 Task: Create in the project ZephyrTech in Backlog an issue 'Create a new online platform for online music production courses with advanced audio editing and mixing features', assign it to team member softage.4@softage.net and change the status to IN PROGRESS.
Action: Mouse moved to (338, 259)
Screenshot: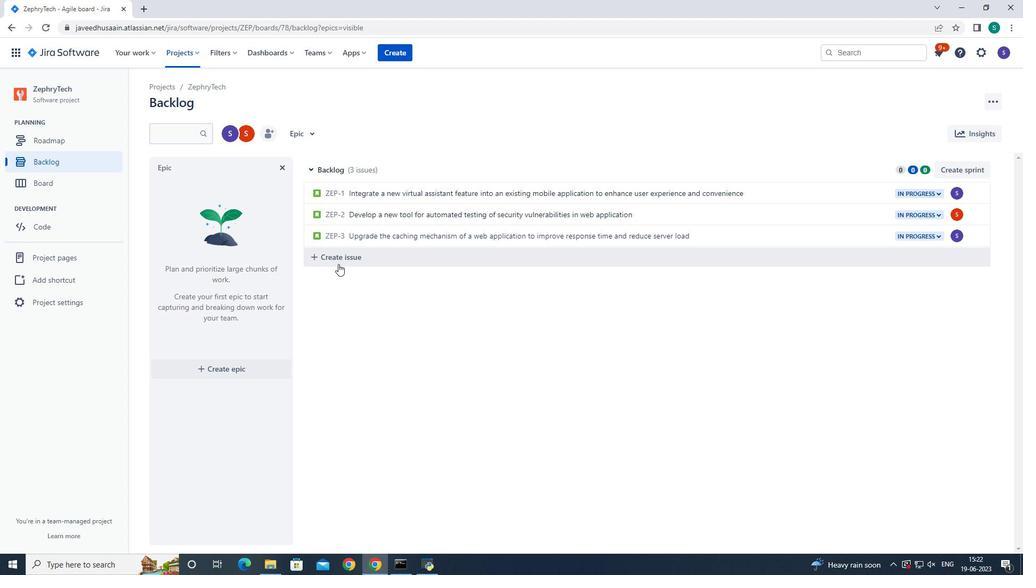 
Action: Mouse pressed left at (338, 259)
Screenshot: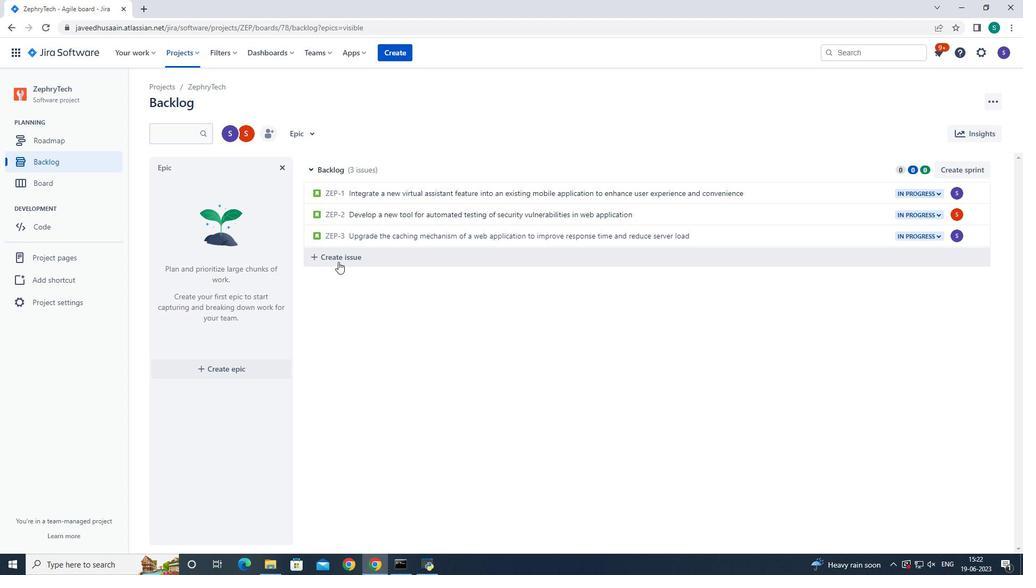 
Action: Mouse moved to (361, 257)
Screenshot: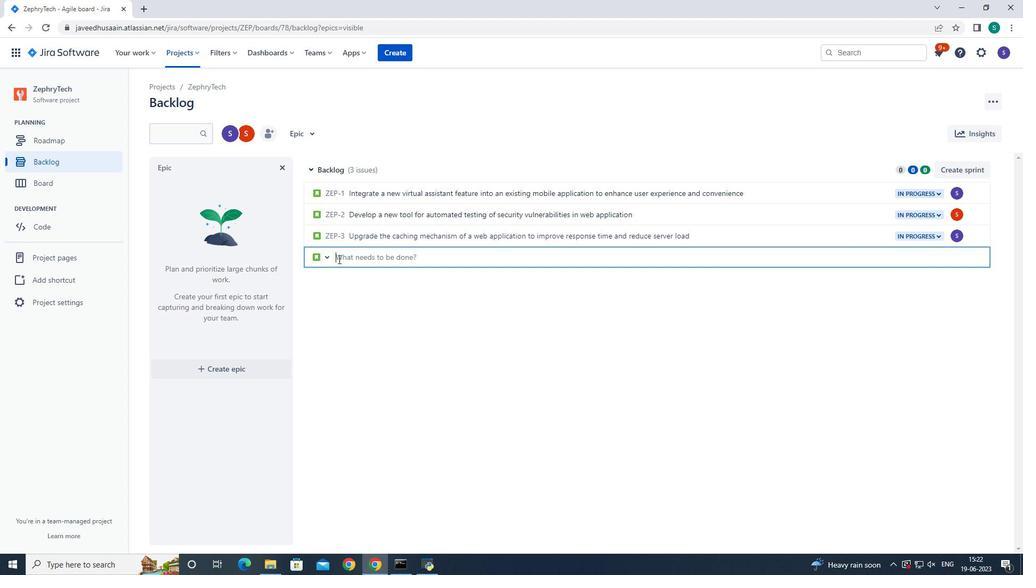 
Action: Mouse pressed left at (361, 257)
Screenshot: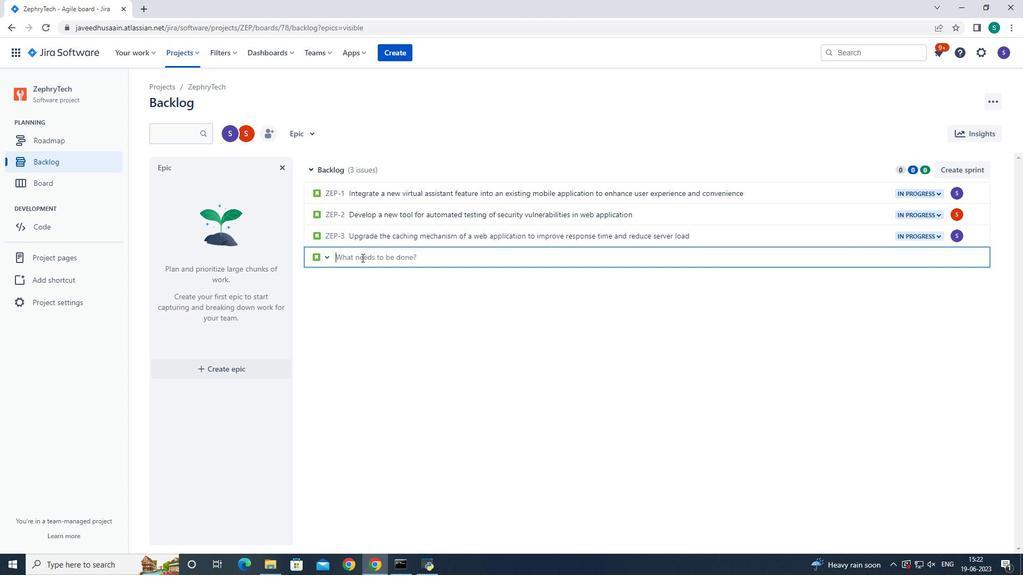 
Action: Key pressed <Key.shift>Create<Key.space>a<Key.space>new<Key.space>online<Key.space>platform<Key.space>for<Key.space>online<Key.space>music<Key.space>production<Key.space>courses<Key.space>with<Key.space>advanced<Key.space>audio<Key.space>ediy<Key.backspace>ting<Key.space>and<Key.space>mixing<Key.space>features<Key.enter>
Screenshot: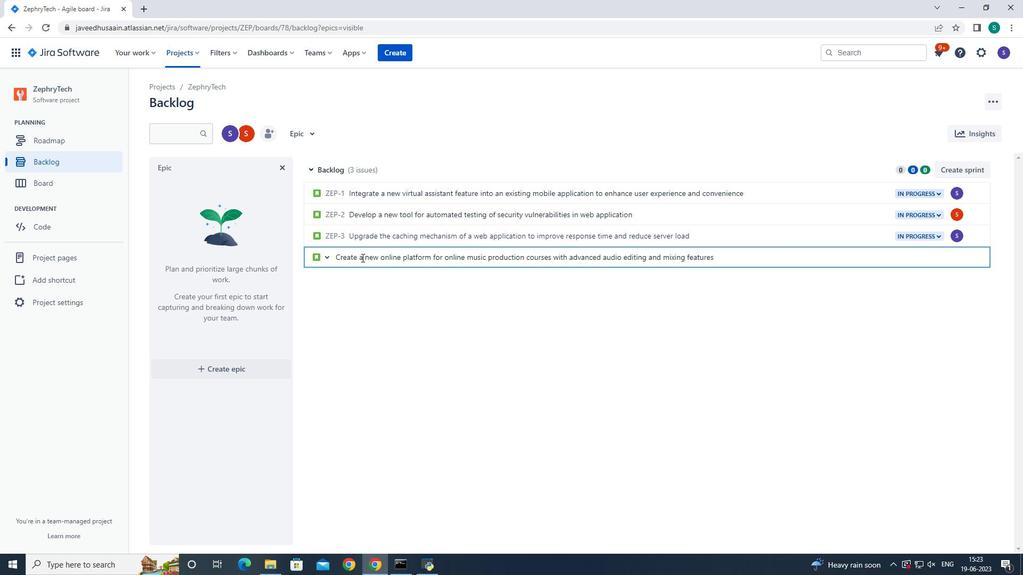 
Action: Mouse moved to (952, 256)
Screenshot: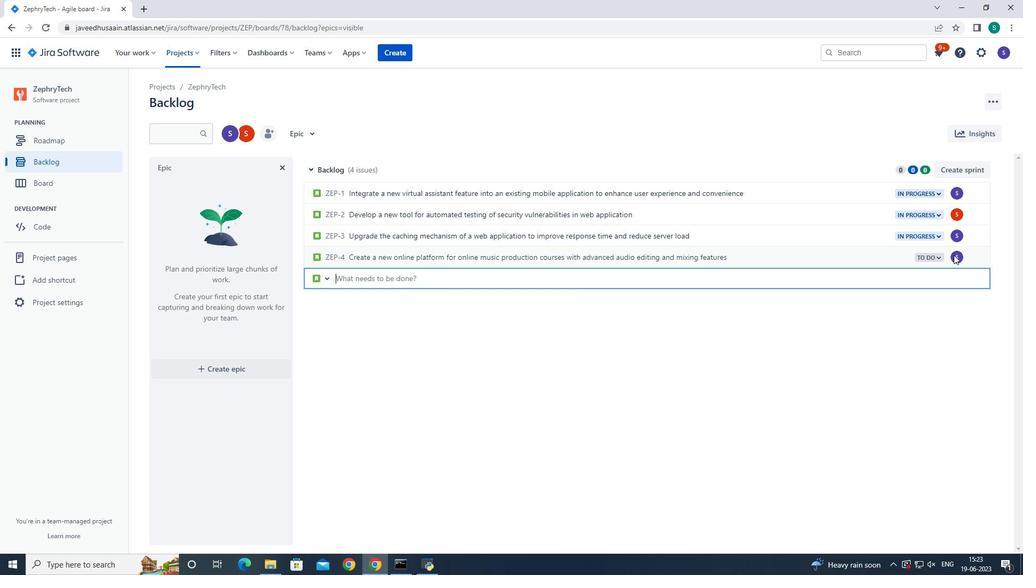 
Action: Mouse pressed left at (952, 256)
Screenshot: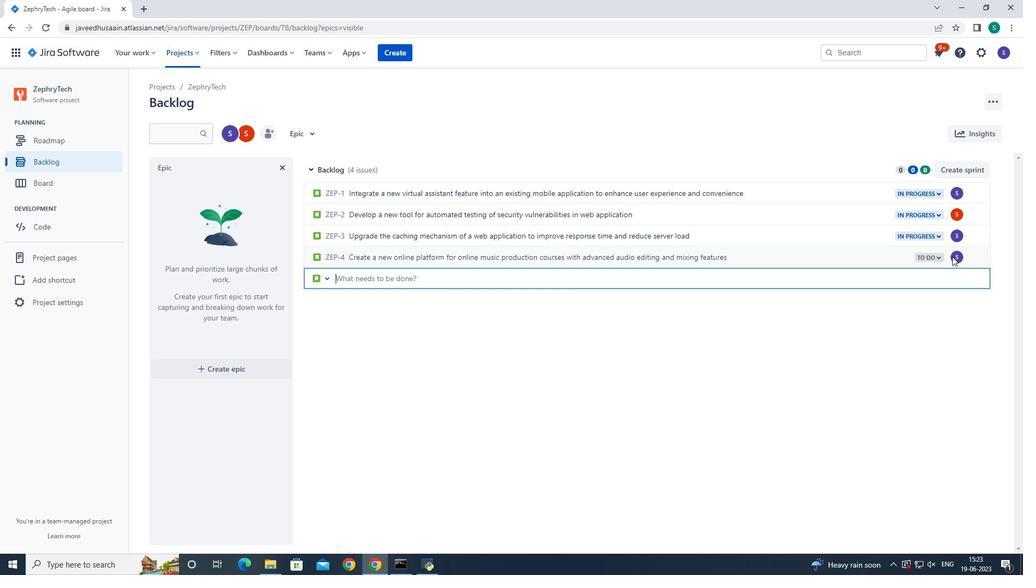 
Action: Mouse moved to (954, 256)
Screenshot: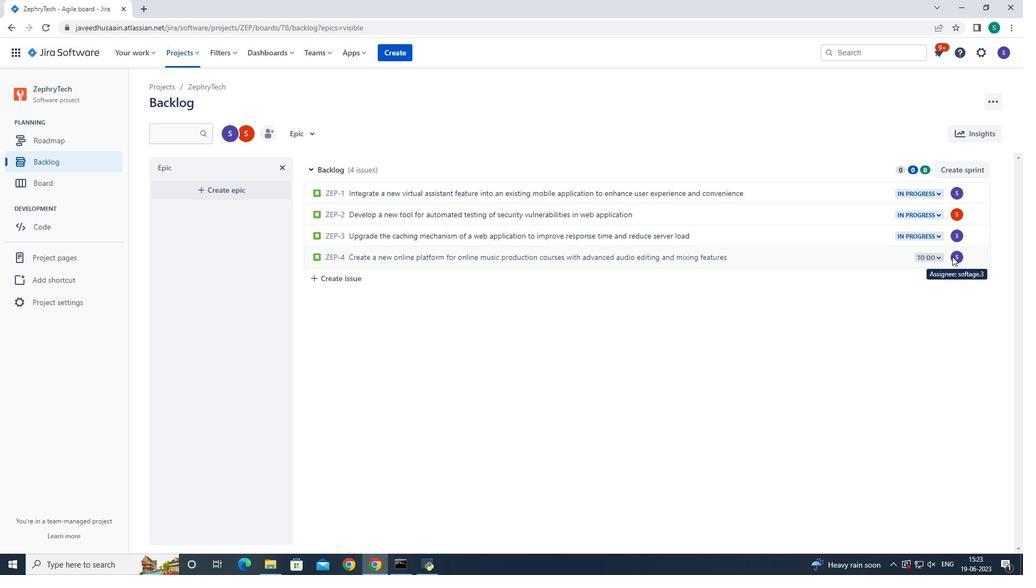 
Action: Mouse pressed left at (954, 256)
Screenshot: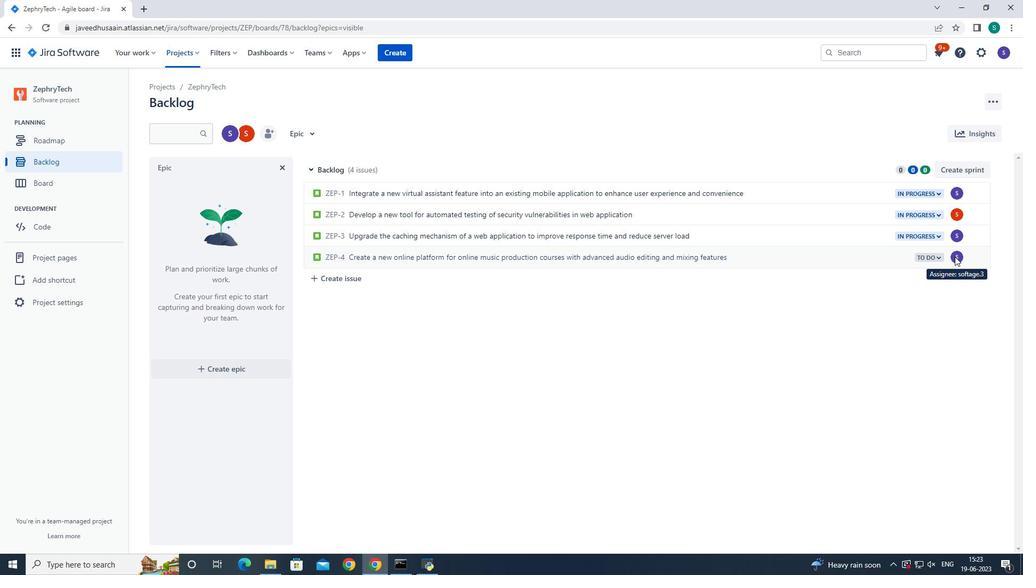 
Action: Mouse moved to (955, 256)
Screenshot: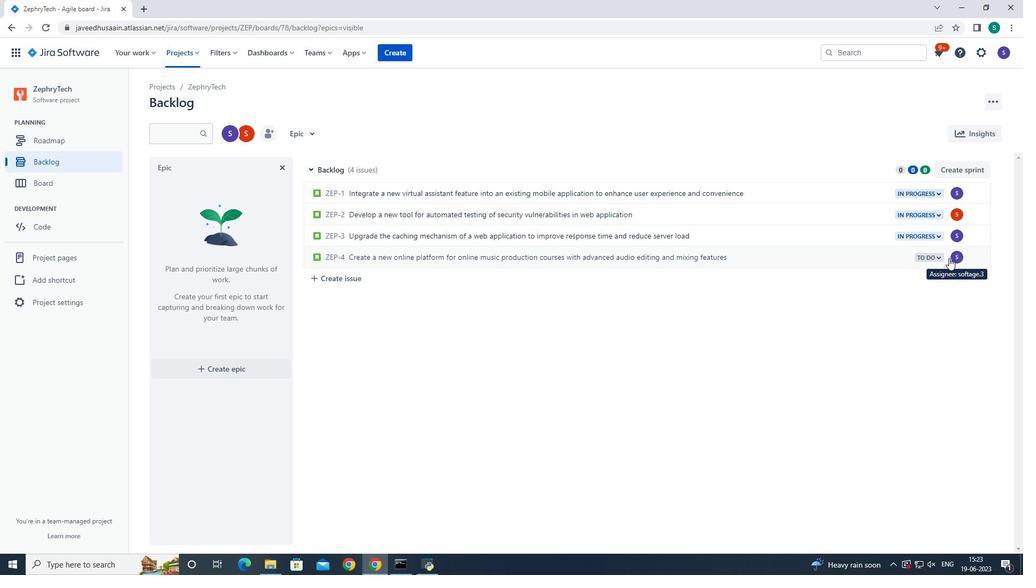 
Action: Mouse pressed left at (955, 256)
Screenshot: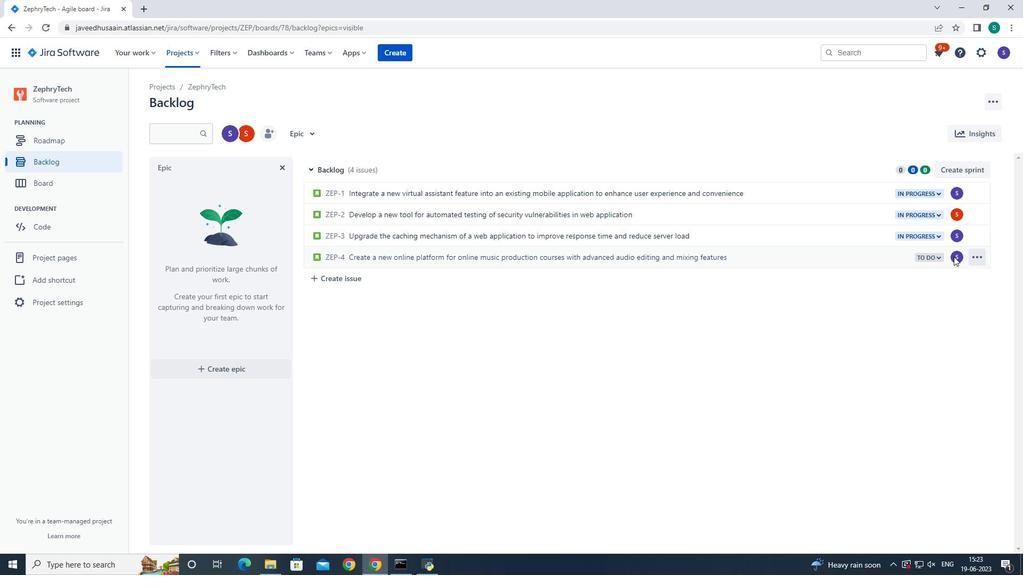 
Action: Mouse pressed left at (955, 256)
Screenshot: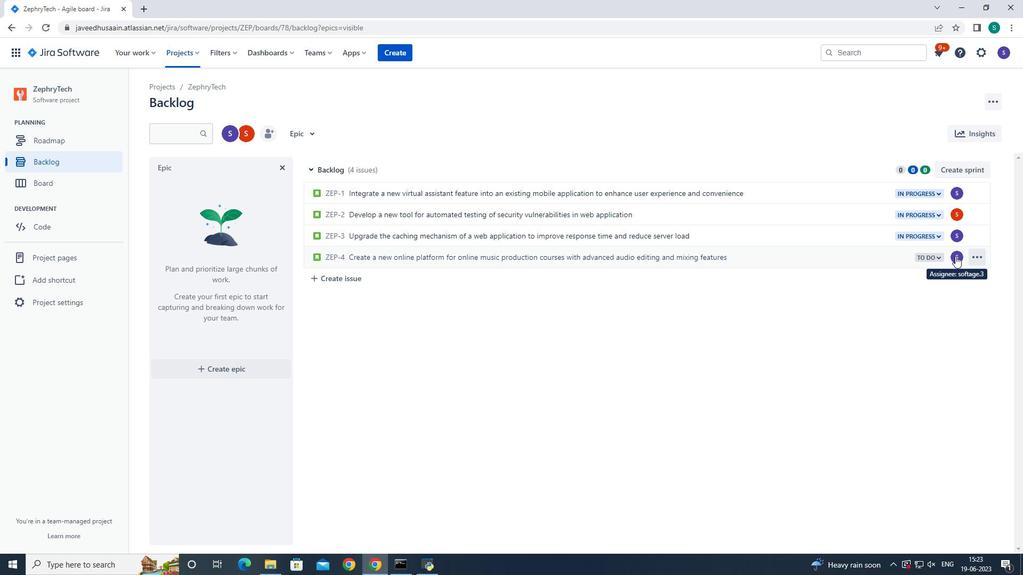 
Action: Mouse moved to (904, 274)
Screenshot: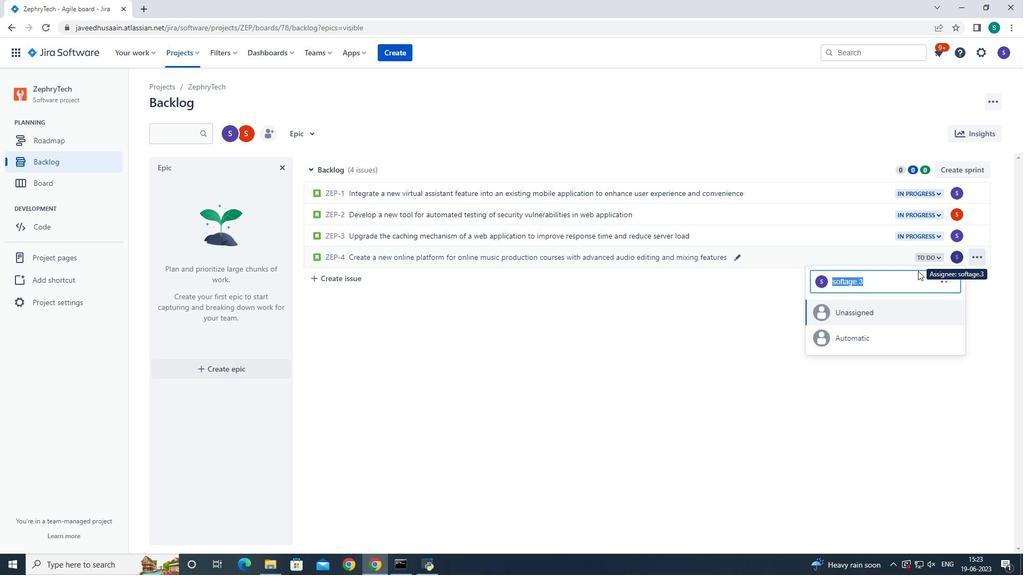 
Action: Key pressed <Key.backspace>softage.4<Key.shift><Key.shift><Key.shift><Key.shift><Key.shift>@softage.net
Screenshot: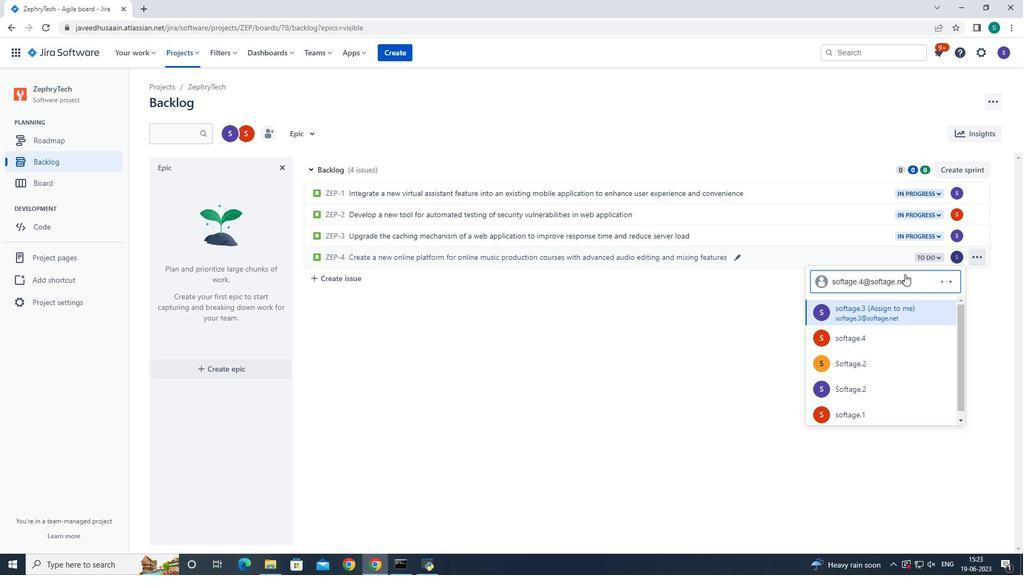 
Action: Mouse moved to (878, 308)
Screenshot: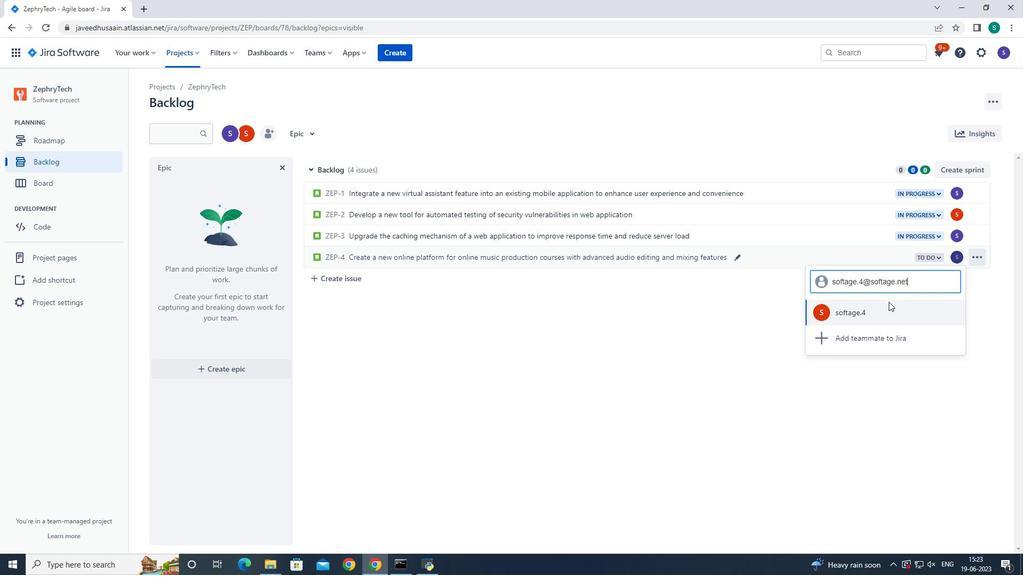 
Action: Mouse pressed left at (878, 308)
Screenshot: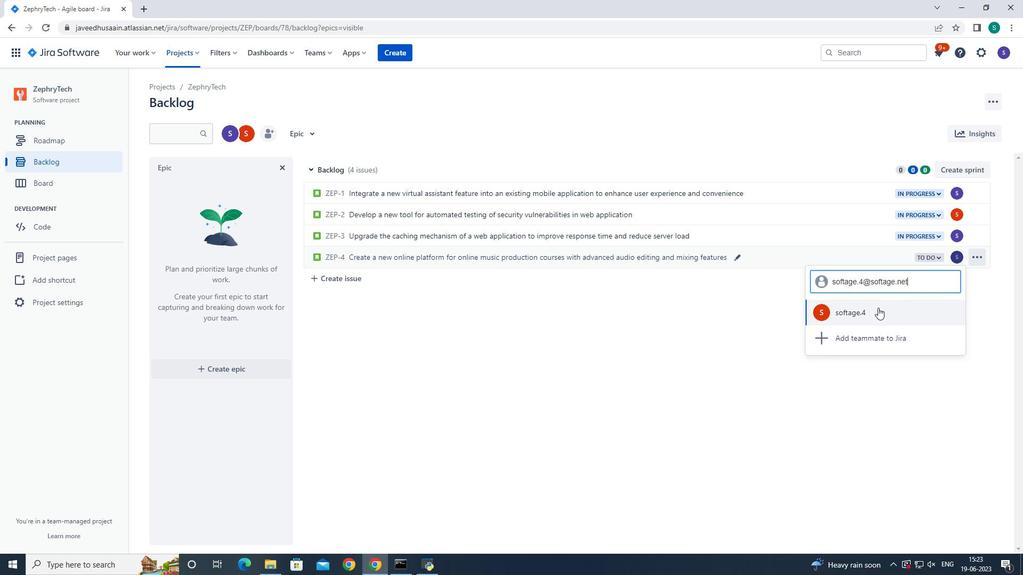 
Action: Mouse moved to (930, 258)
Screenshot: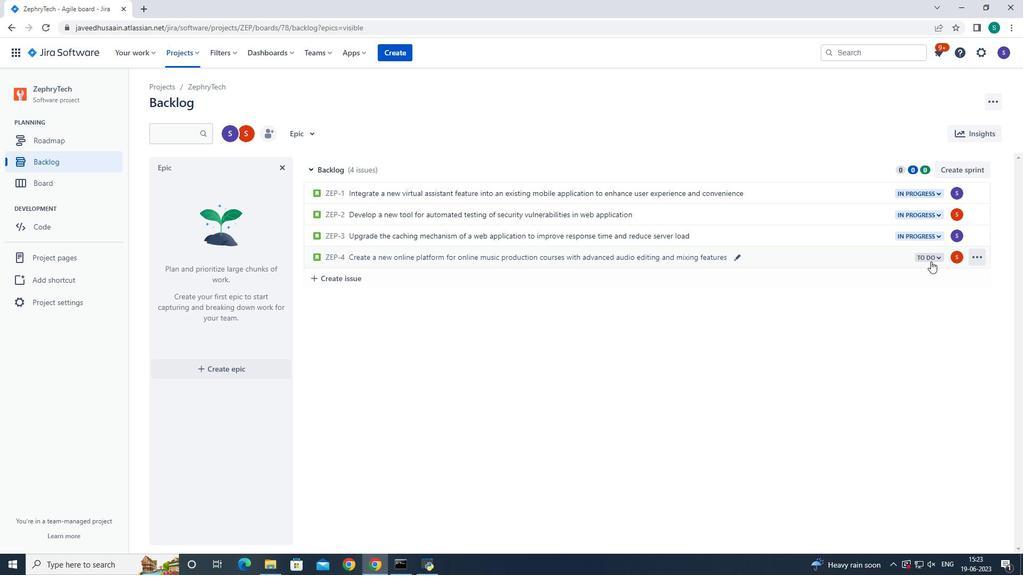 
Action: Mouse pressed left at (930, 258)
Screenshot: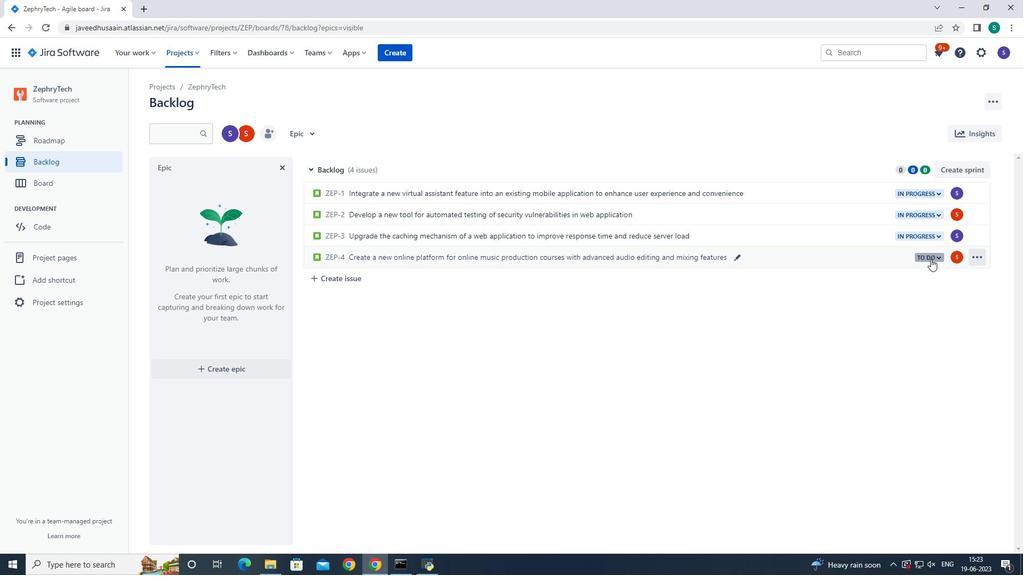 
Action: Mouse moved to (858, 277)
Screenshot: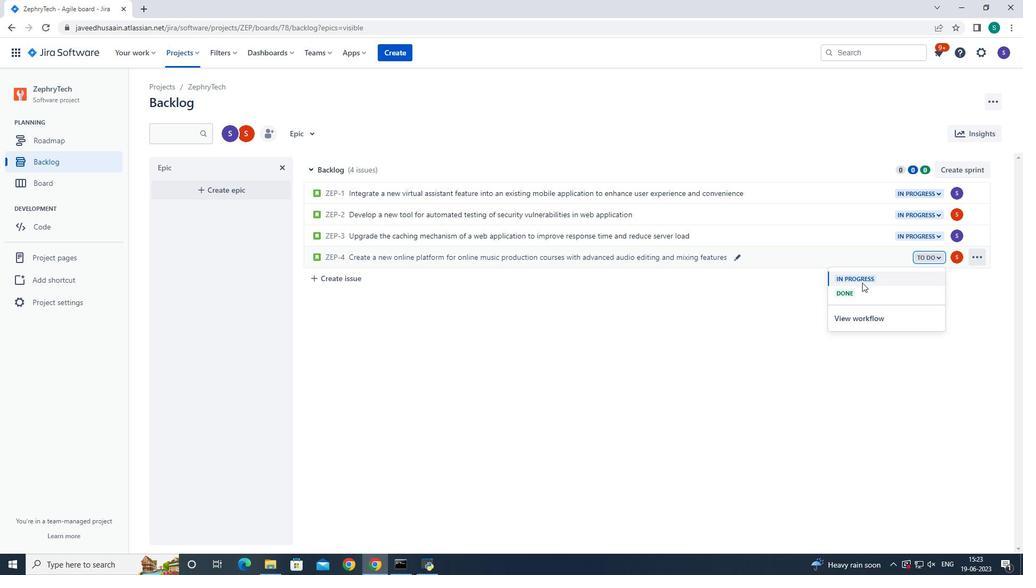 
Action: Mouse pressed left at (858, 277)
Screenshot: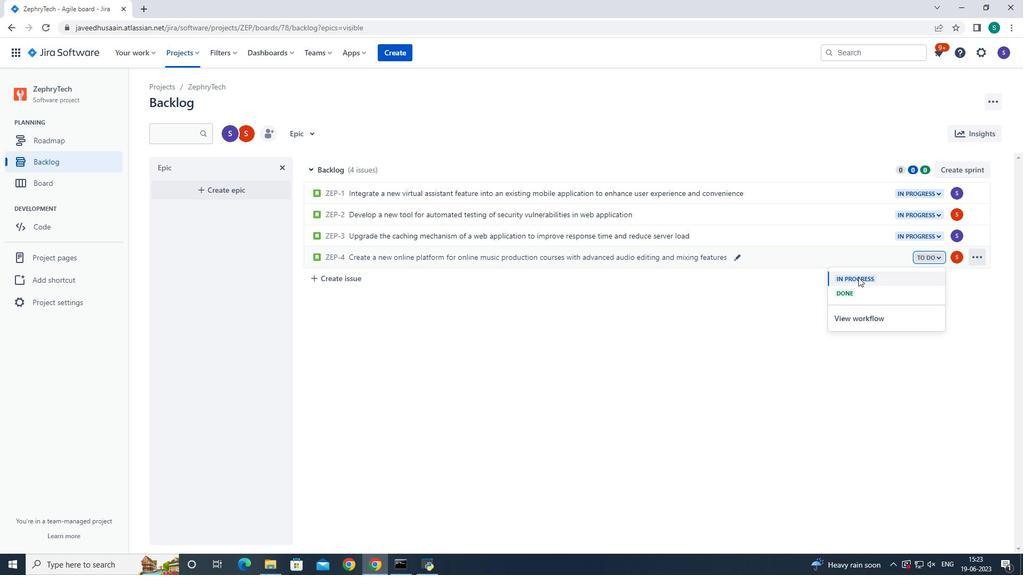 
